 Task: Add Andalou Naturals Mandarin Vanilla Body Lotion to the cart.
Action: Mouse moved to (645, 239)
Screenshot: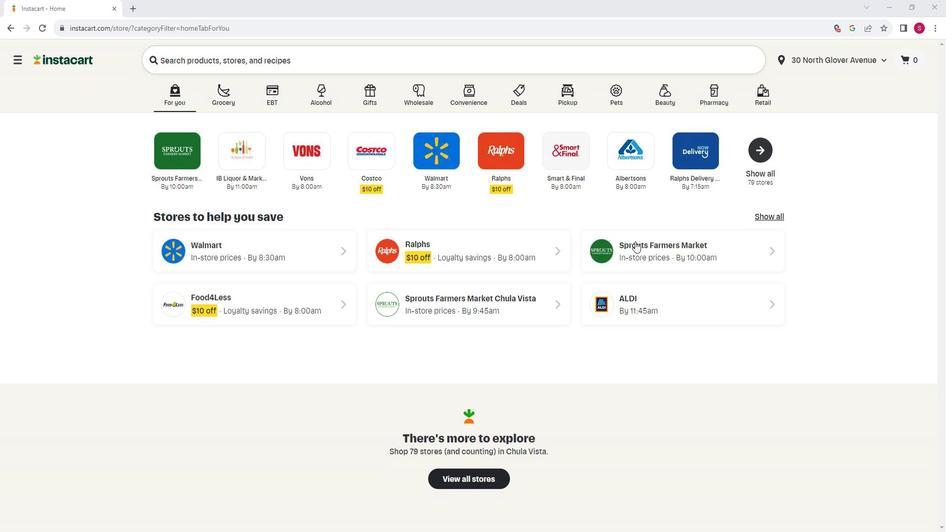 
Action: Mouse pressed left at (645, 239)
Screenshot: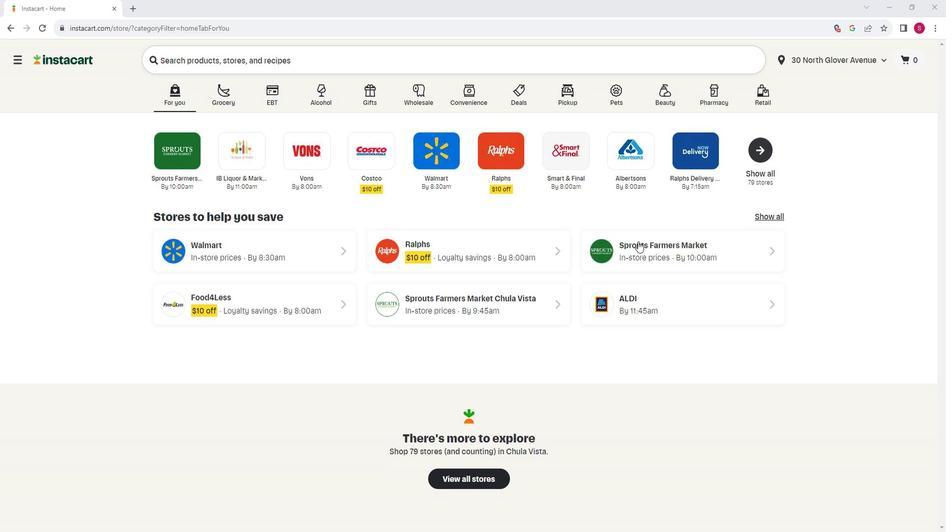 
Action: Mouse moved to (44, 322)
Screenshot: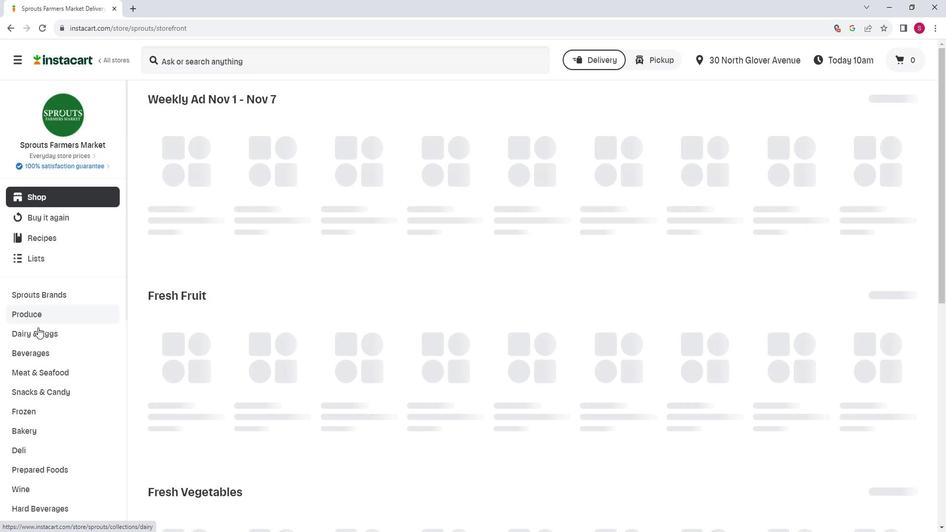 
Action: Mouse scrolled (44, 322) with delta (0, 0)
Screenshot: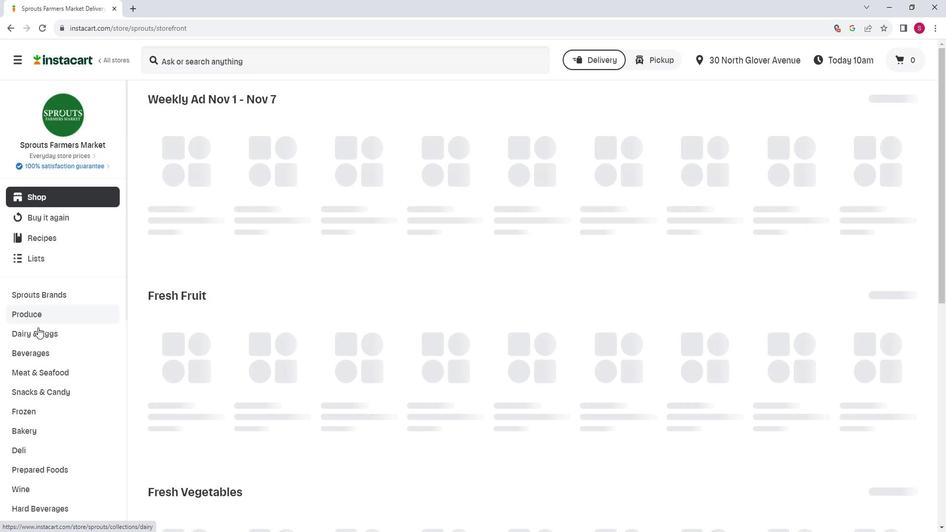 
Action: Mouse scrolled (44, 322) with delta (0, 0)
Screenshot: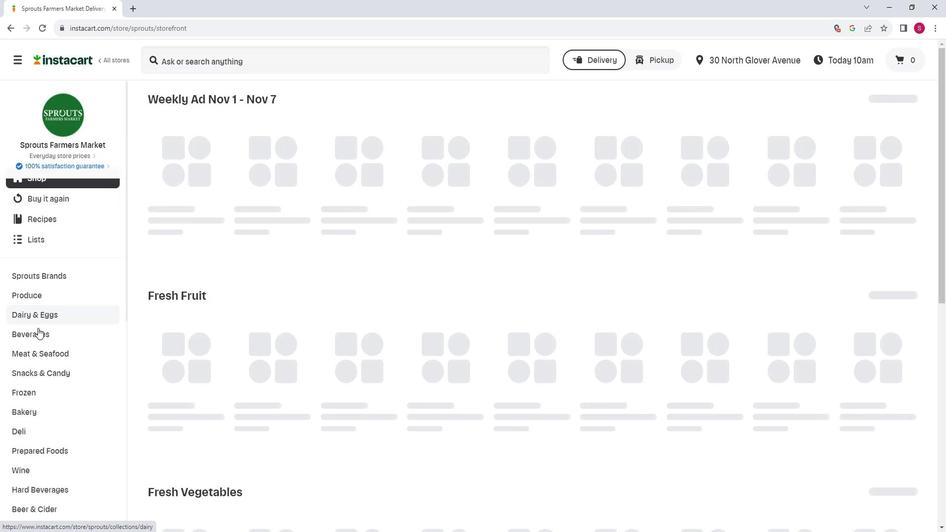
Action: Mouse moved to (42, 323)
Screenshot: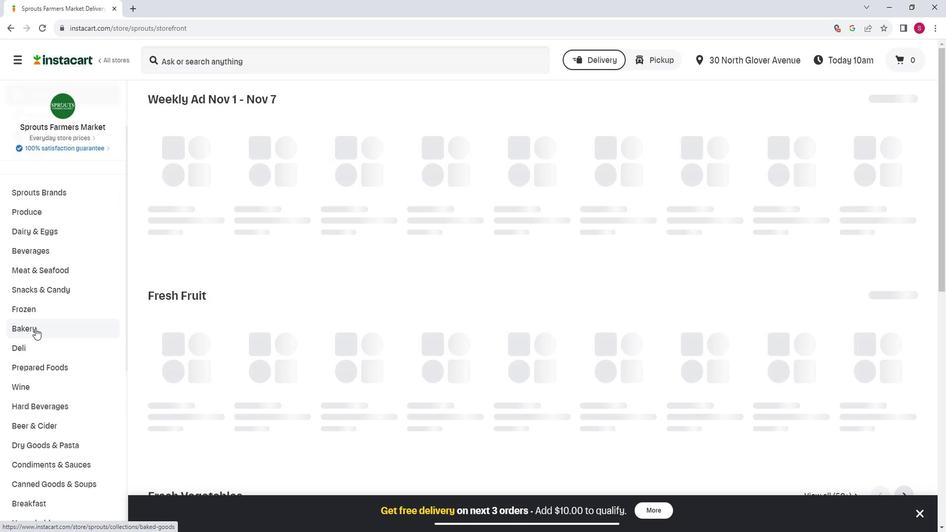 
Action: Mouse scrolled (42, 323) with delta (0, 0)
Screenshot: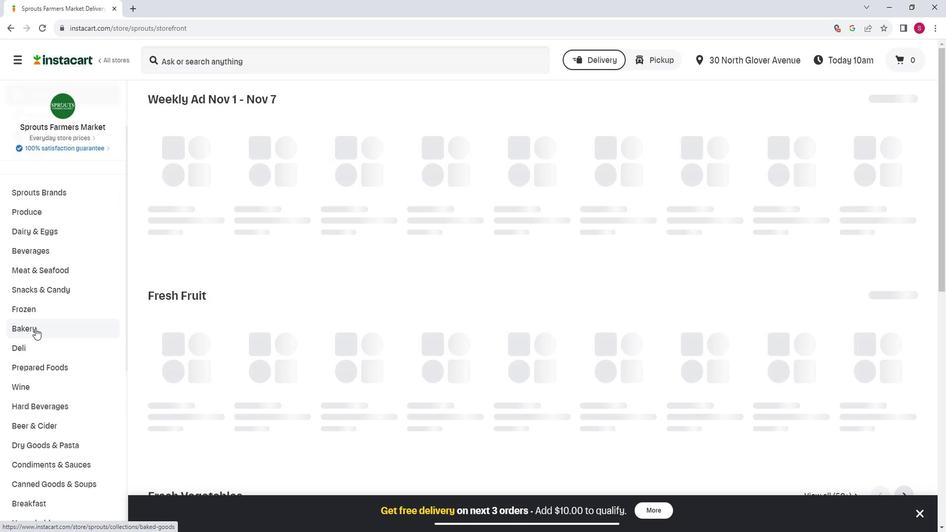 
Action: Mouse moved to (43, 326)
Screenshot: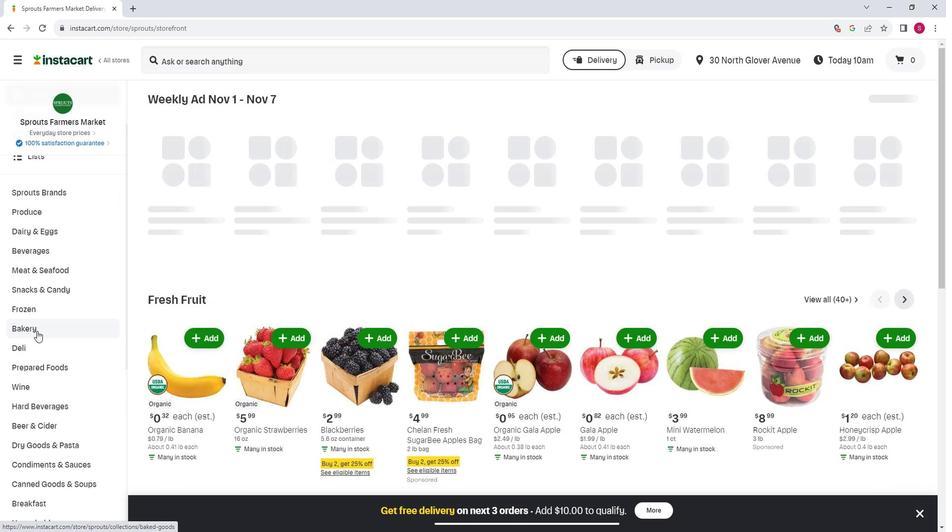 
Action: Mouse scrolled (43, 326) with delta (0, 0)
Screenshot: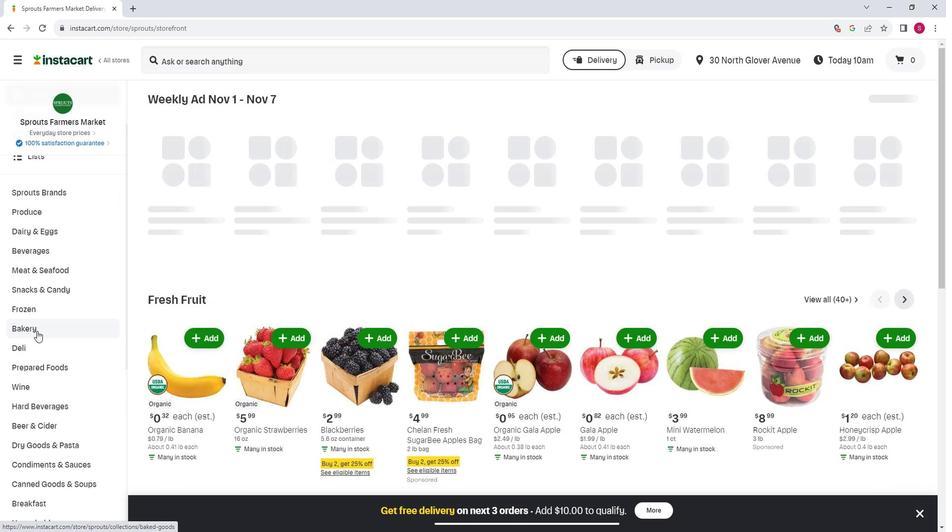 
Action: Mouse scrolled (43, 326) with delta (0, 0)
Screenshot: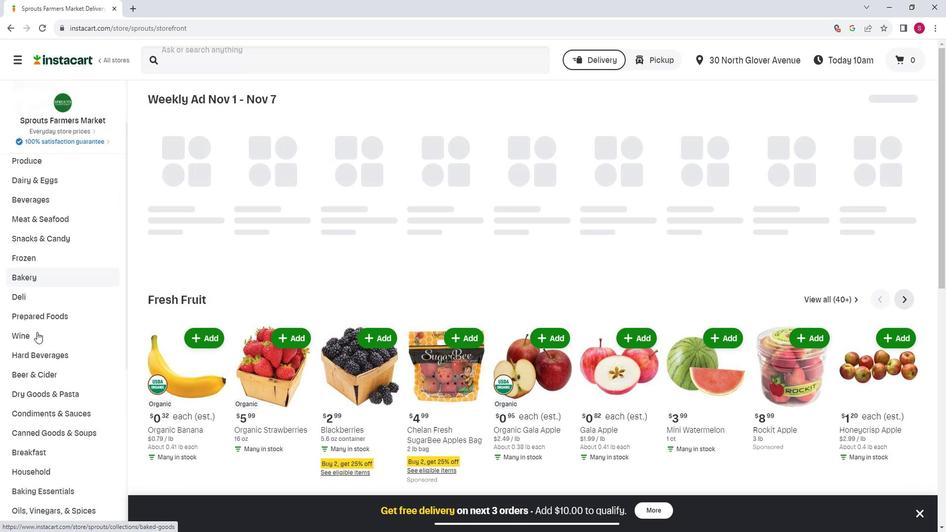
Action: Mouse moved to (44, 327)
Screenshot: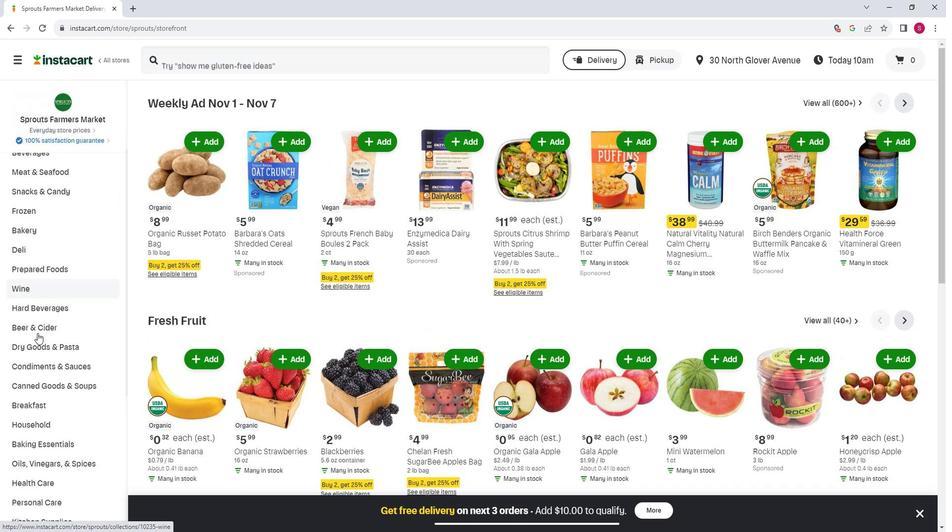 
Action: Mouse scrolled (44, 327) with delta (0, 0)
Screenshot: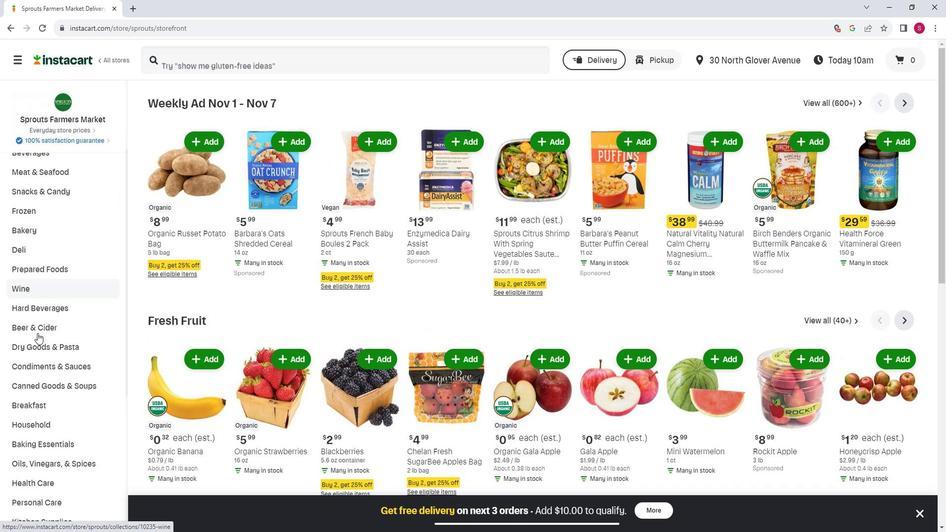 
Action: Mouse moved to (58, 434)
Screenshot: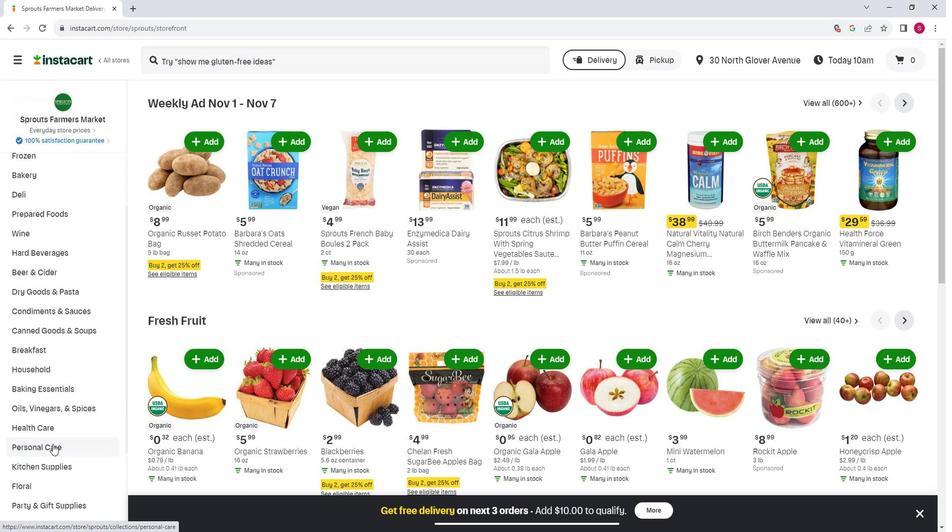 
Action: Mouse pressed left at (58, 434)
Screenshot: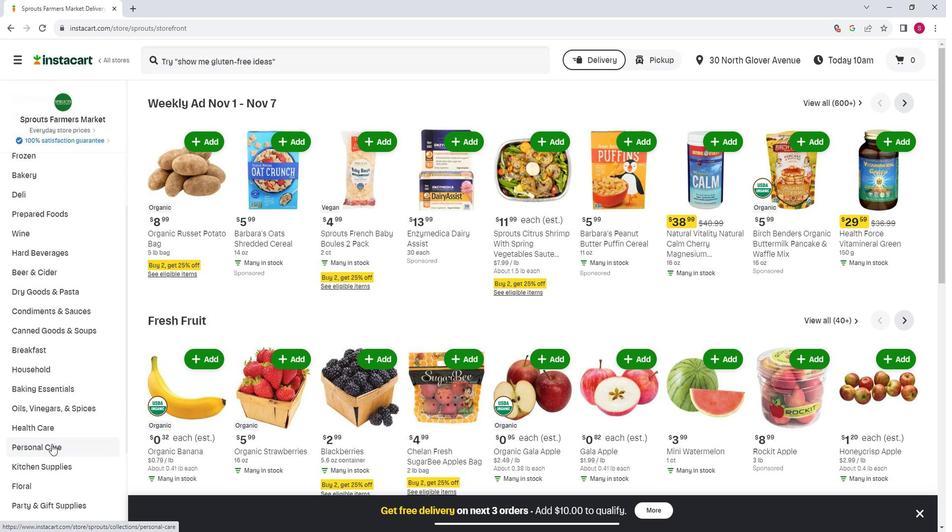 
Action: Mouse moved to (250, 124)
Screenshot: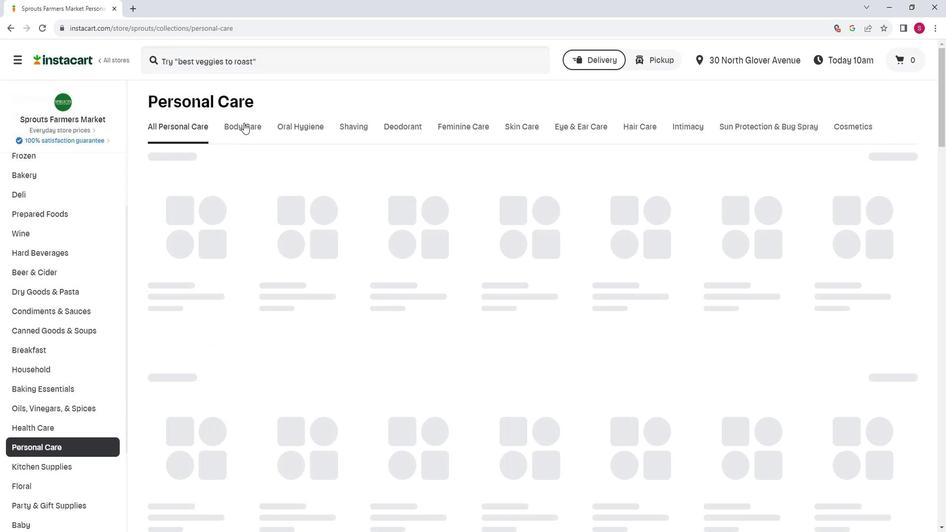 
Action: Mouse pressed left at (250, 124)
Screenshot: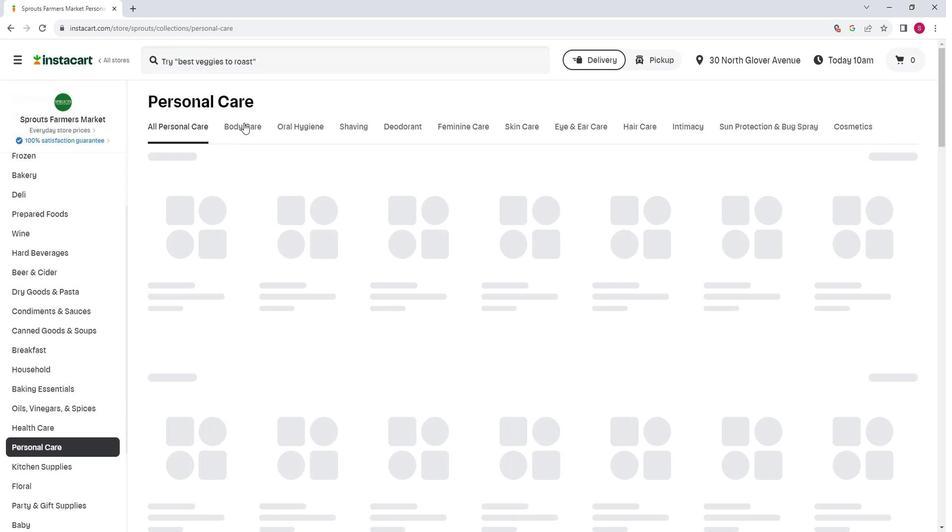 
Action: Mouse moved to (415, 173)
Screenshot: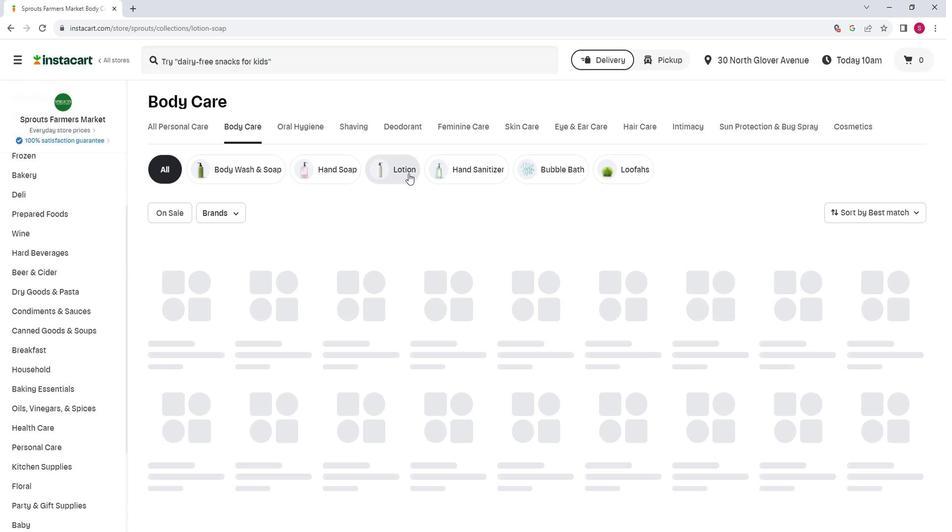 
Action: Mouse pressed left at (415, 173)
Screenshot: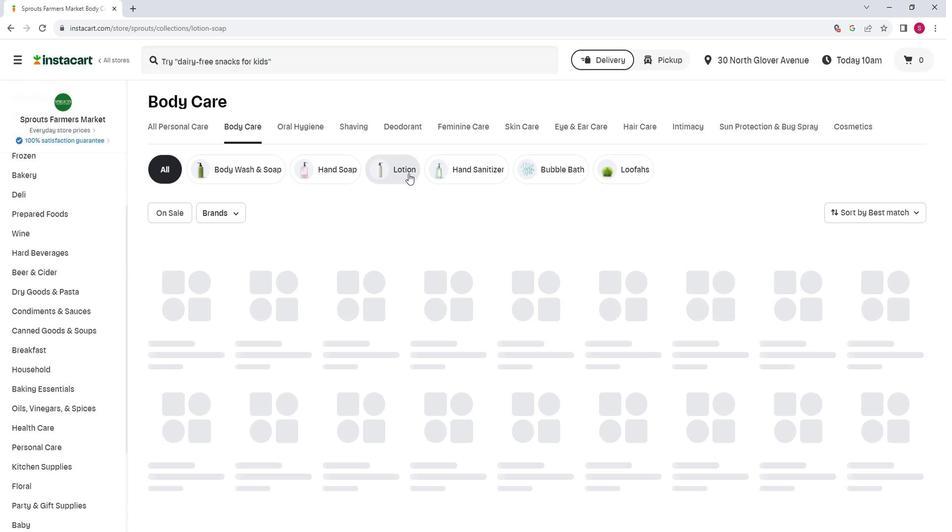 
Action: Mouse moved to (260, 69)
Screenshot: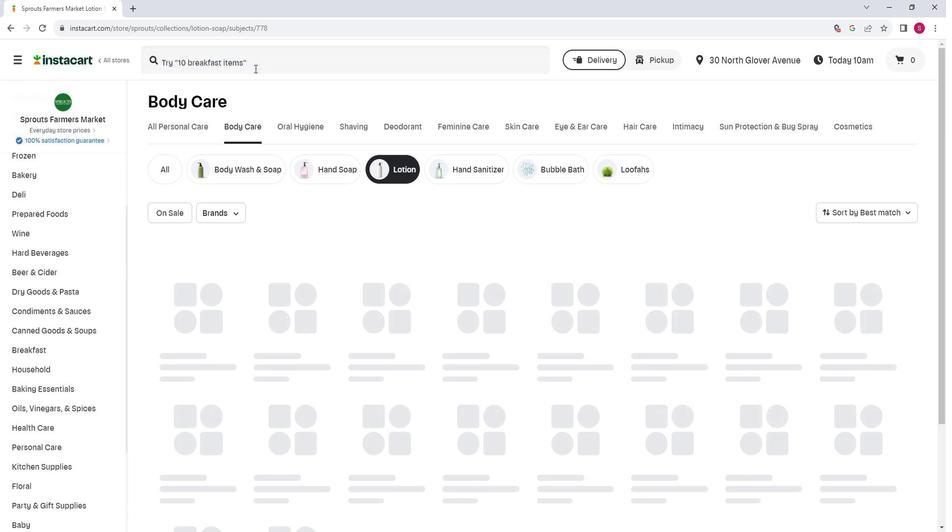 
Action: Mouse pressed left at (260, 69)
Screenshot: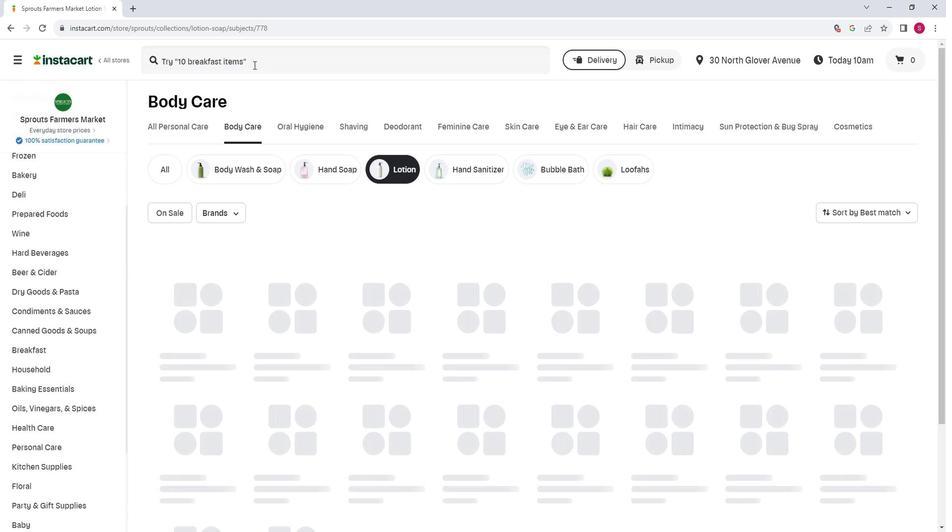 
Action: Mouse pressed left at (260, 69)
Screenshot: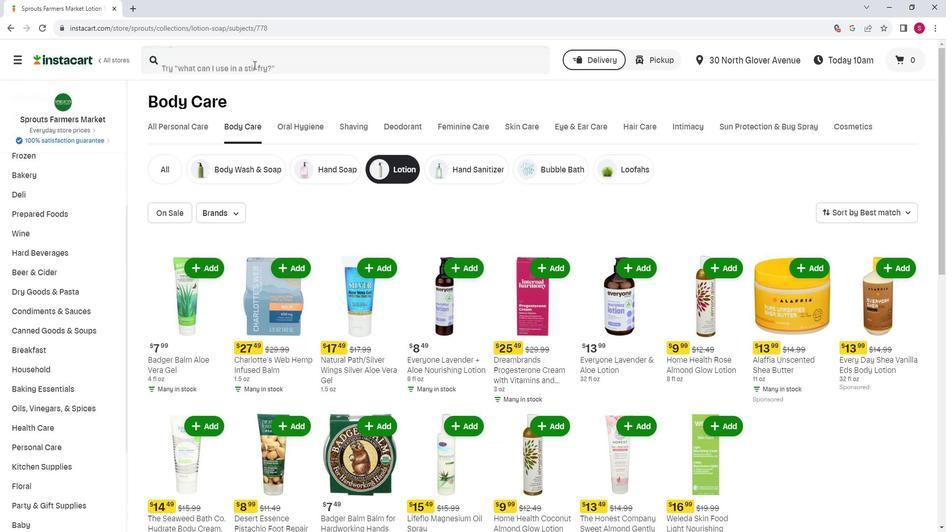 
Action: Key pressed <Key.shift>Andalou<Key.space><Key.shift>Naturals<Key.space><Key.shift>Mad<Key.backspace>ndarin<Key.space><Key.shift><Key.shift>Vanills<Key.backspace>a<Key.space><Key.shift>Body<Key.space><Key.shift><Key.shift><Key.shift>Lotion<Key.enter>
Screenshot: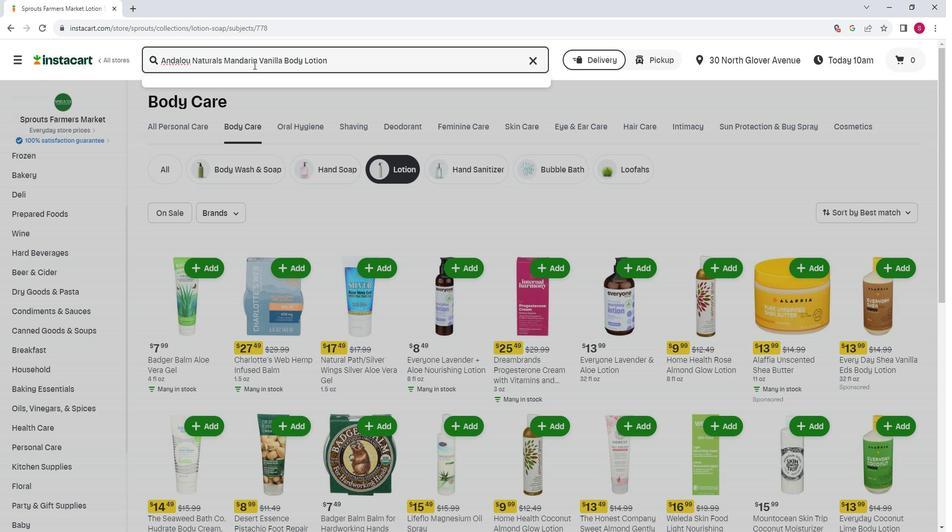 
Action: Mouse moved to (594, 144)
Screenshot: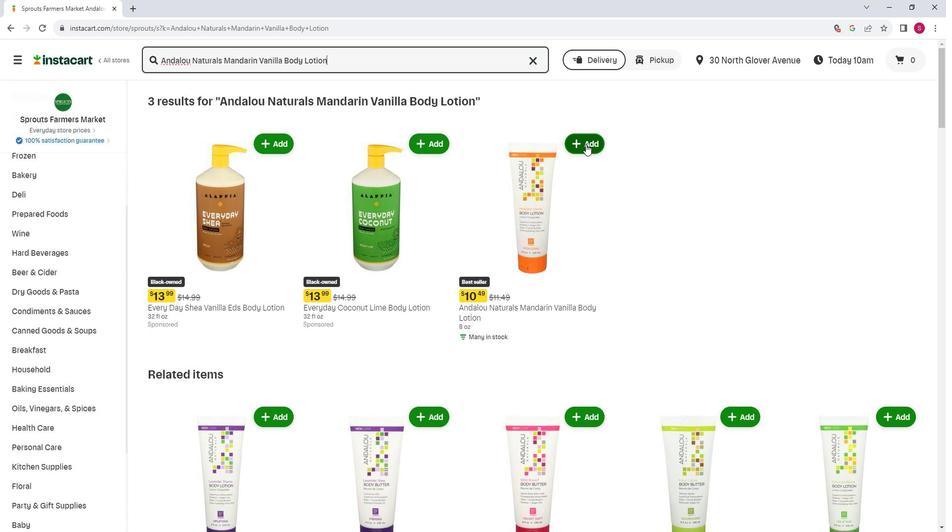 
Action: Mouse pressed left at (594, 144)
Screenshot: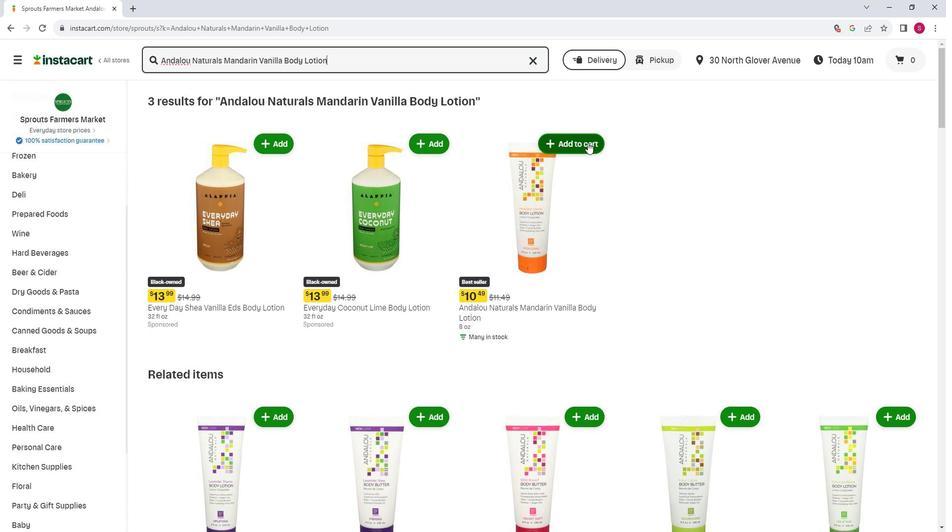 
Action: Mouse moved to (594, 198)
Screenshot: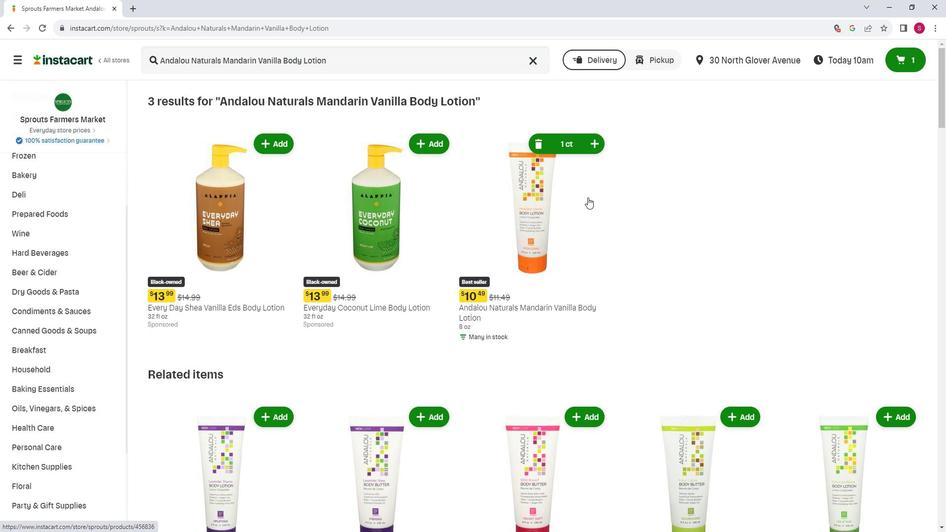 
